 Task: Create a section Agile Aviators and in the section, add a milestone Business Intelligence Development in the project AgileCircle
Action: Mouse moved to (74, 329)
Screenshot: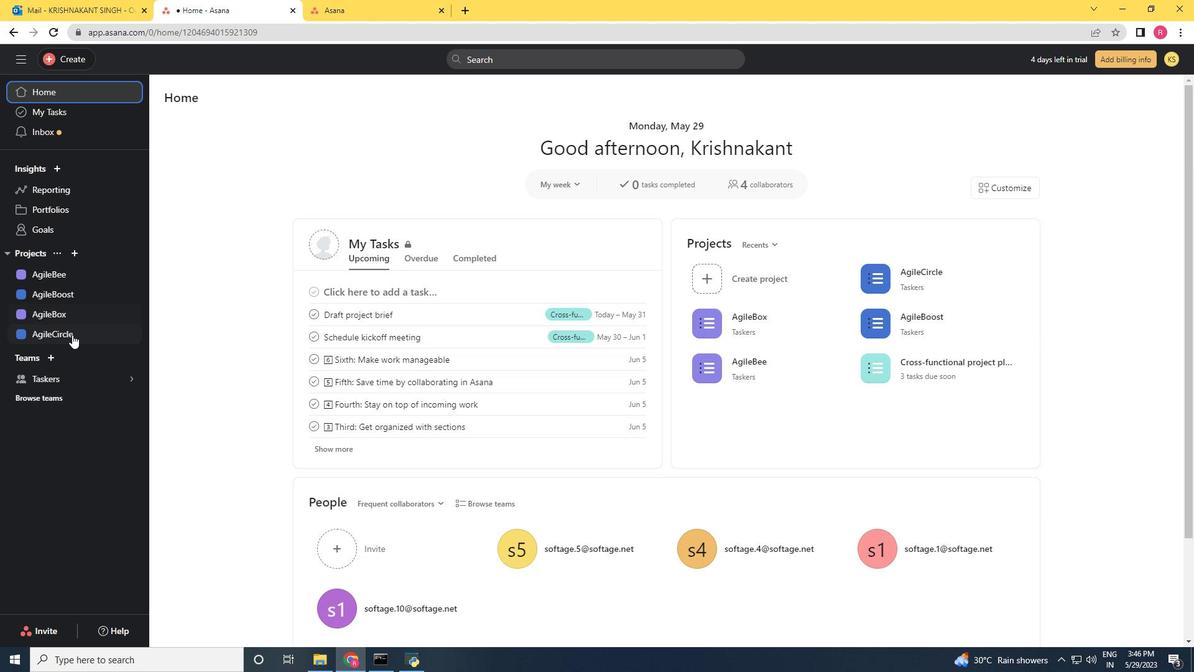 
Action: Mouse pressed left at (74, 329)
Screenshot: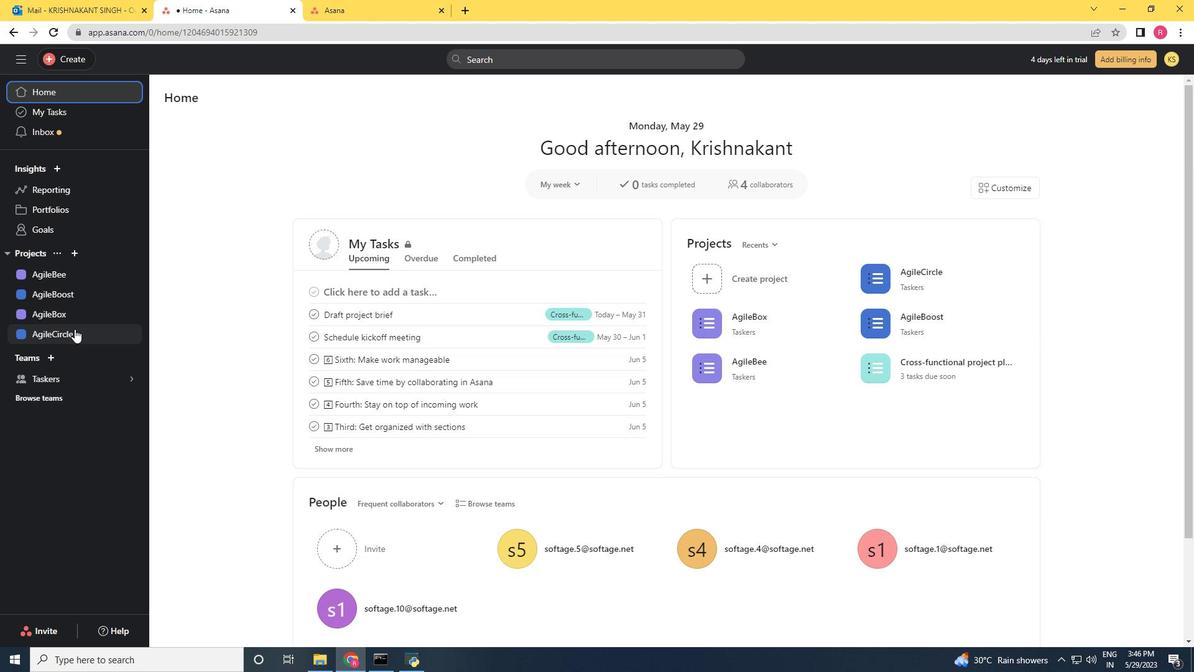 
Action: Mouse moved to (286, 496)
Screenshot: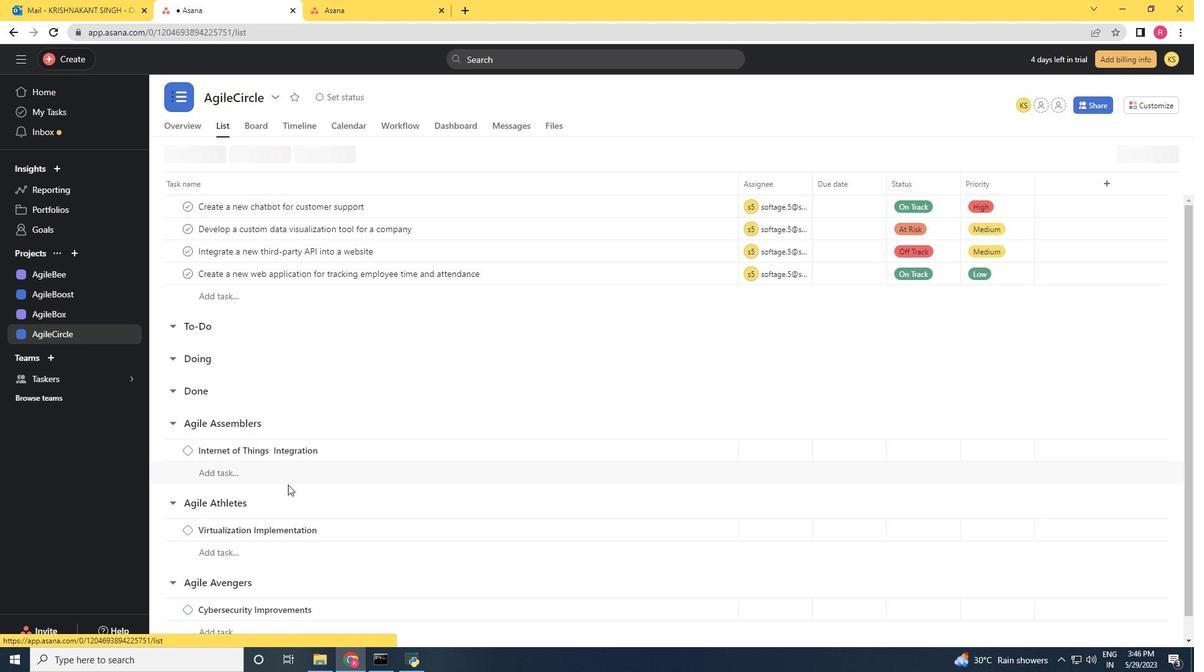 
Action: Mouse scrolled (286, 495) with delta (0, 0)
Screenshot: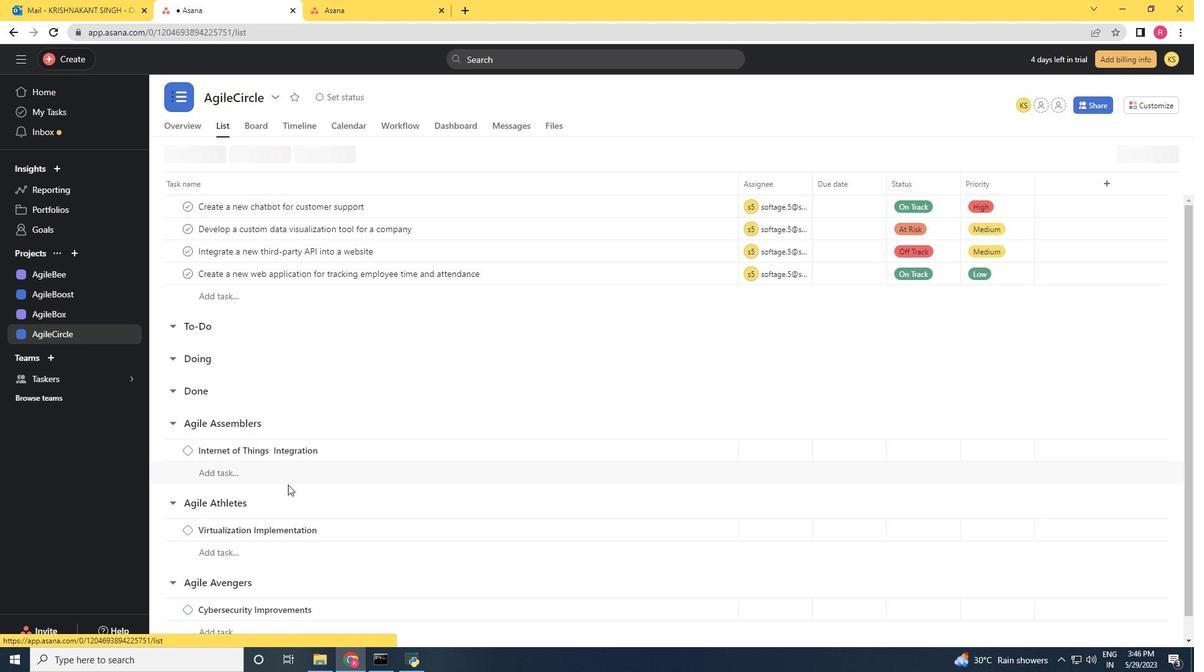 
Action: Mouse moved to (286, 498)
Screenshot: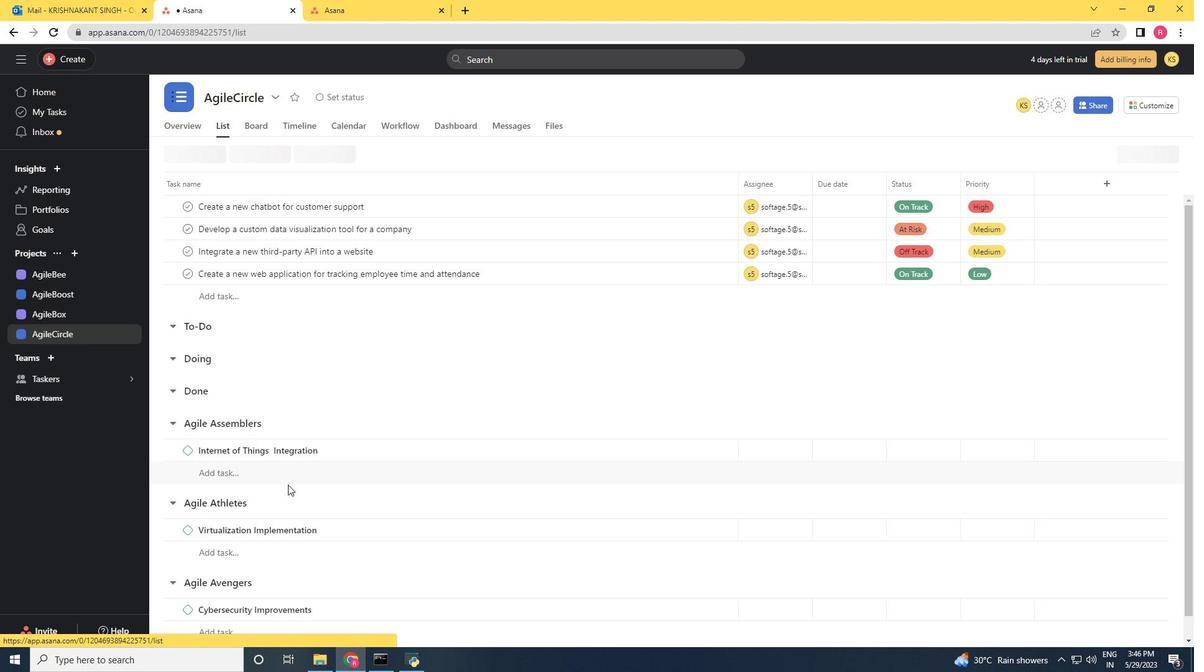 
Action: Mouse scrolled (286, 497) with delta (0, 0)
Screenshot: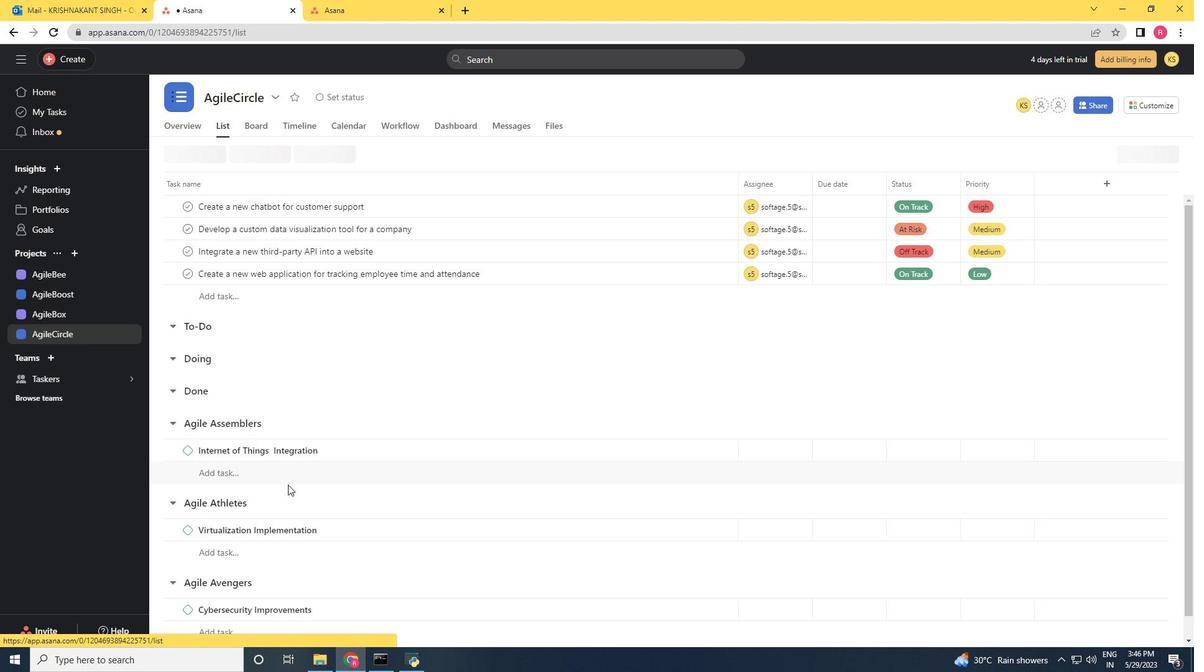 
Action: Mouse moved to (286, 498)
Screenshot: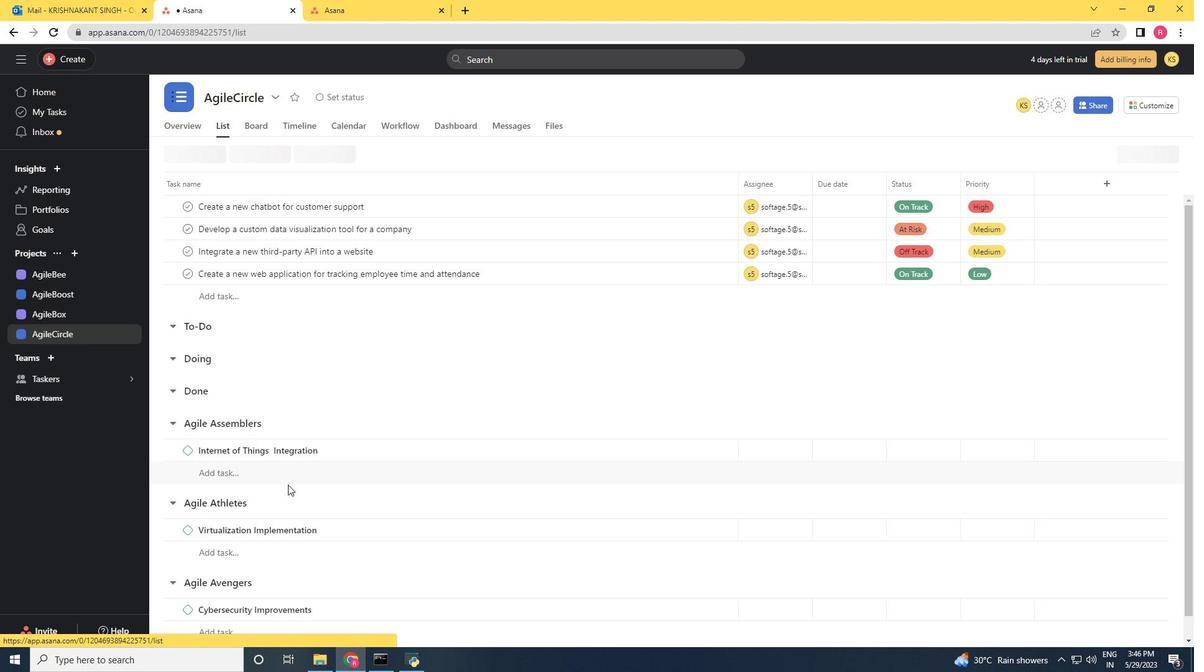 
Action: Mouse scrolled (286, 497) with delta (0, 0)
Screenshot: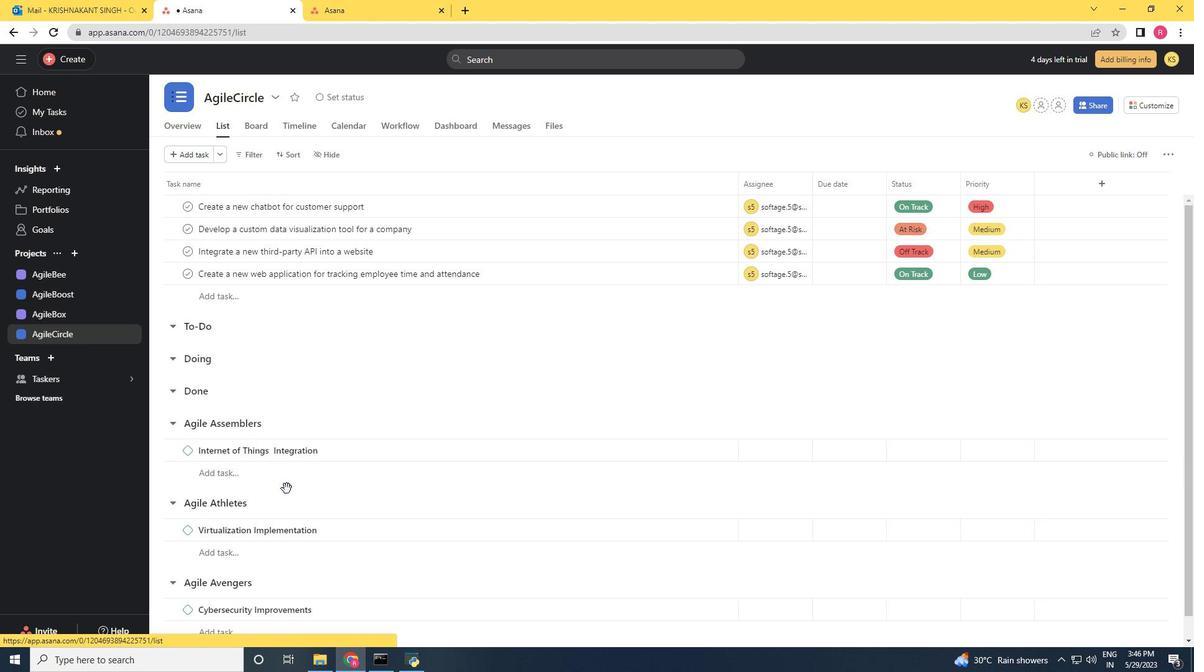 
Action: Mouse scrolled (286, 497) with delta (0, 0)
Screenshot: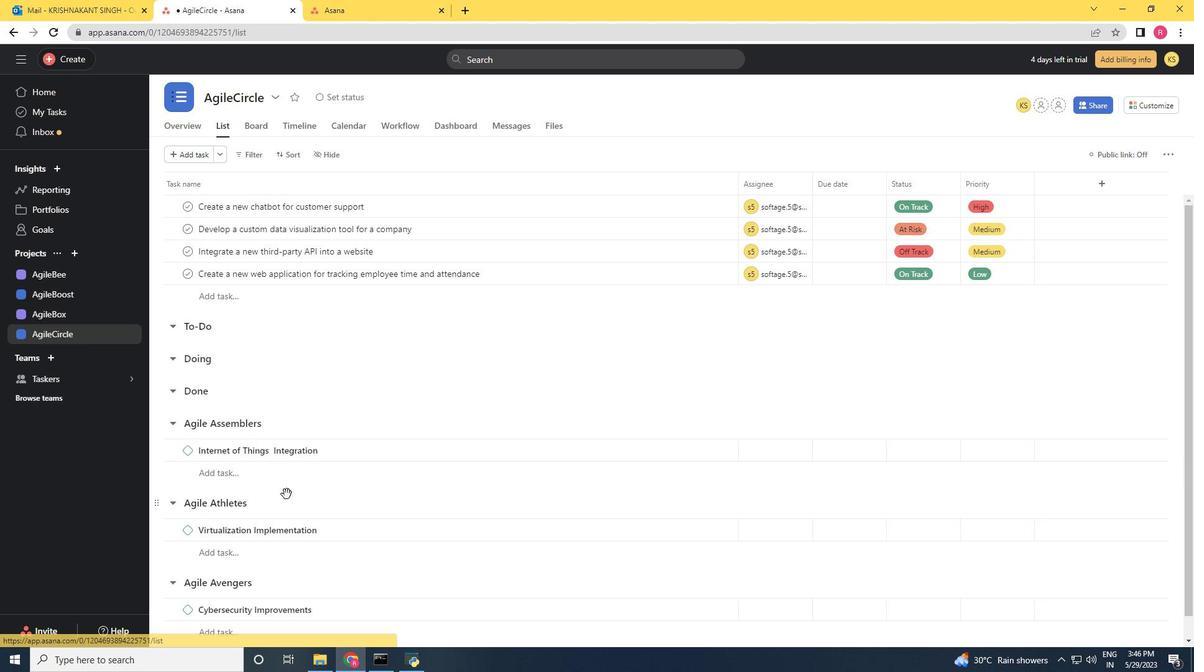 
Action: Mouse scrolled (286, 497) with delta (0, 0)
Screenshot: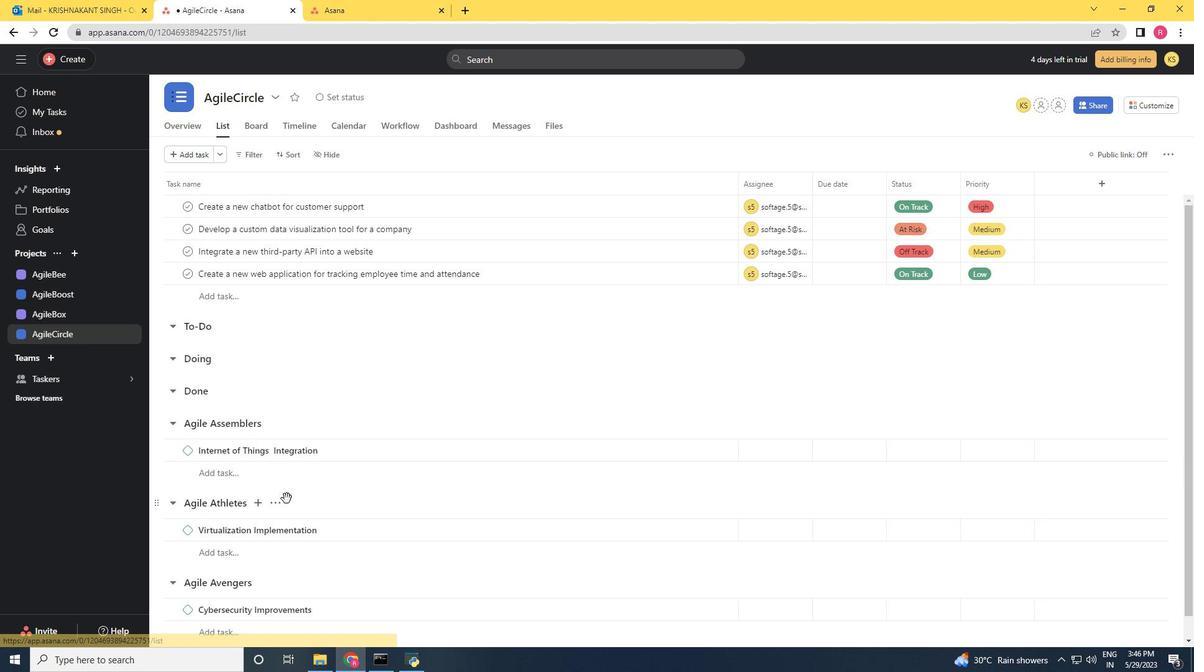 
Action: Mouse moved to (215, 634)
Screenshot: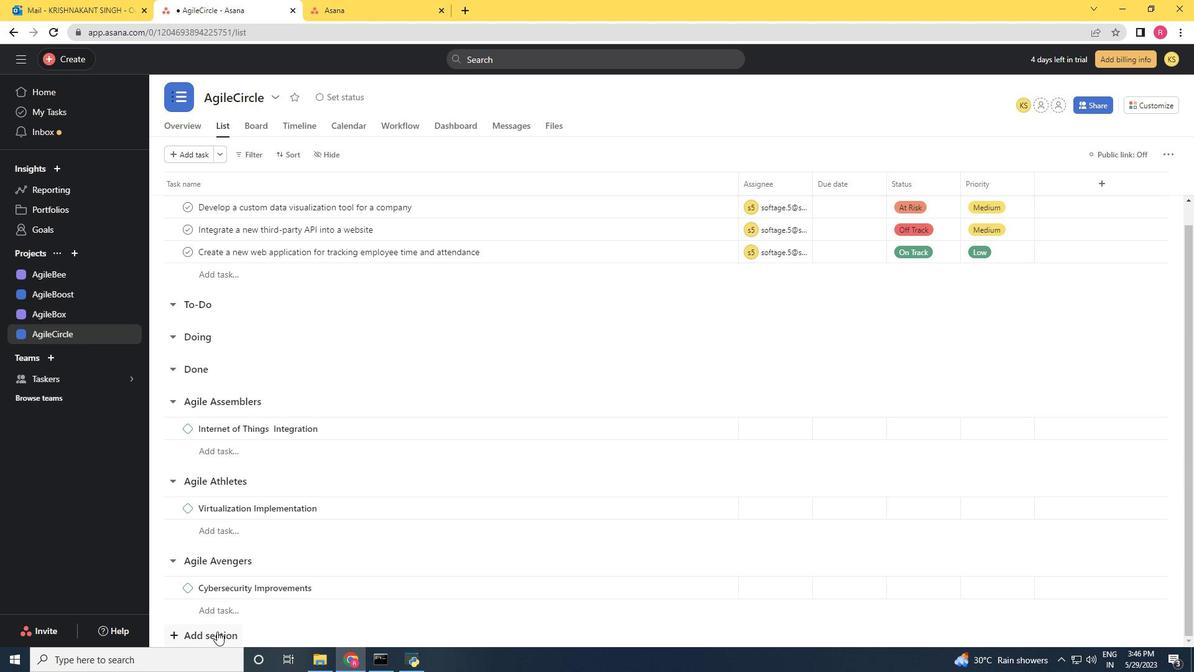 
Action: Mouse pressed left at (215, 634)
Screenshot: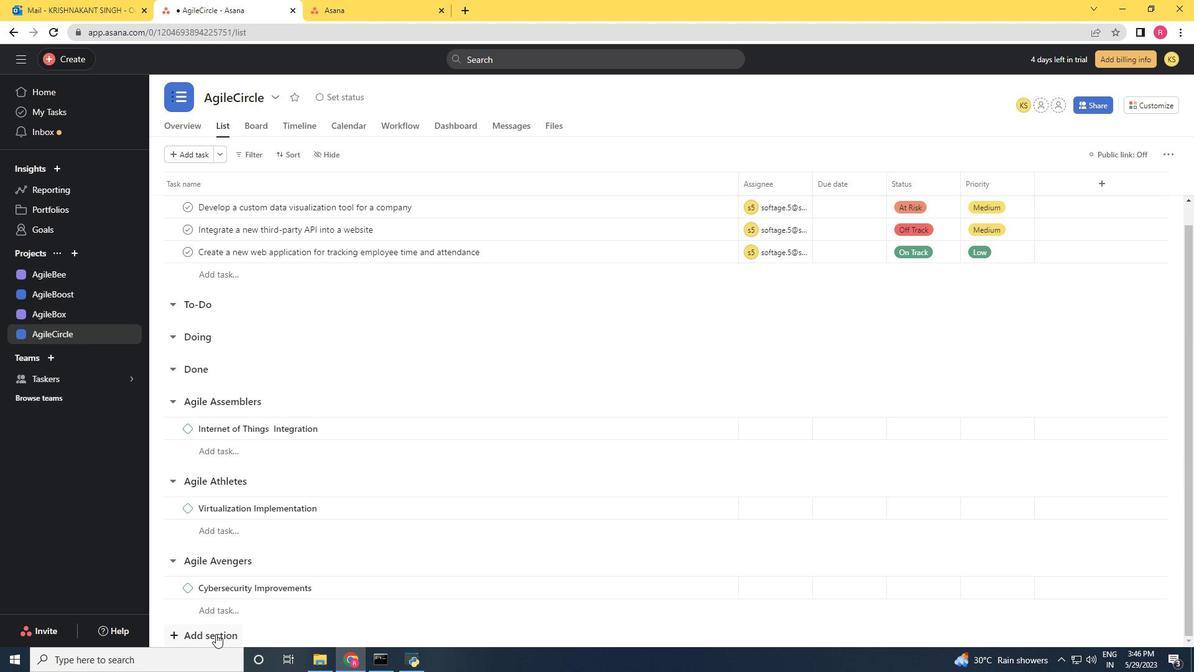 
Action: Mouse scrolled (215, 633) with delta (0, 0)
Screenshot: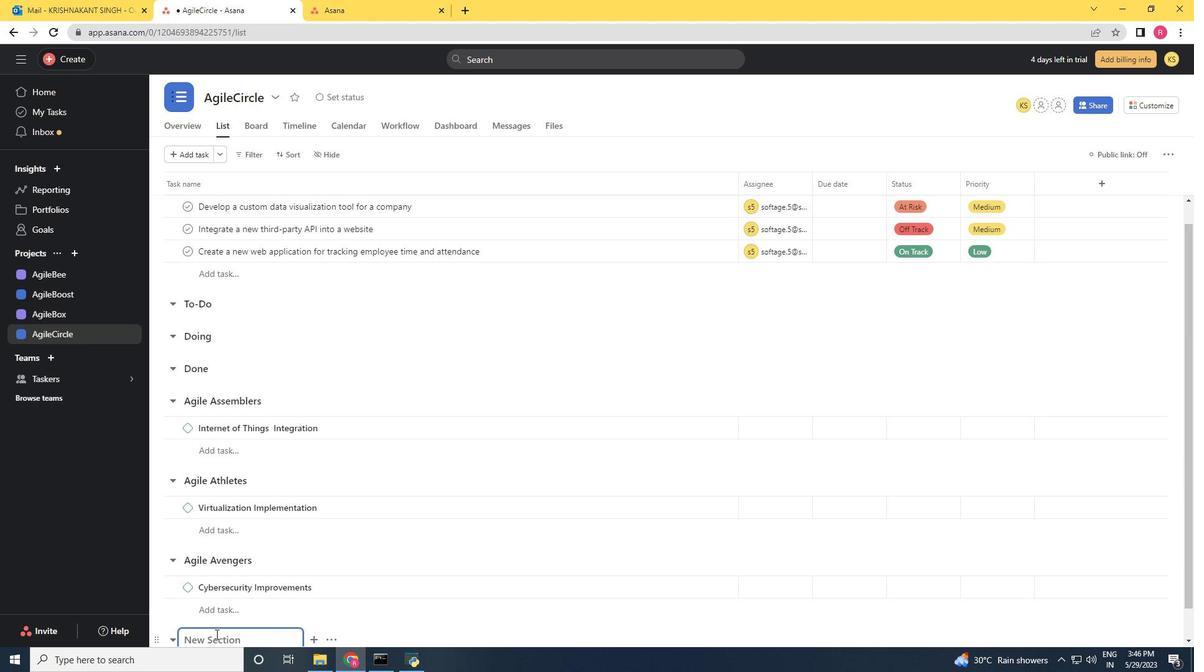 
Action: Mouse scrolled (215, 633) with delta (0, 0)
Screenshot: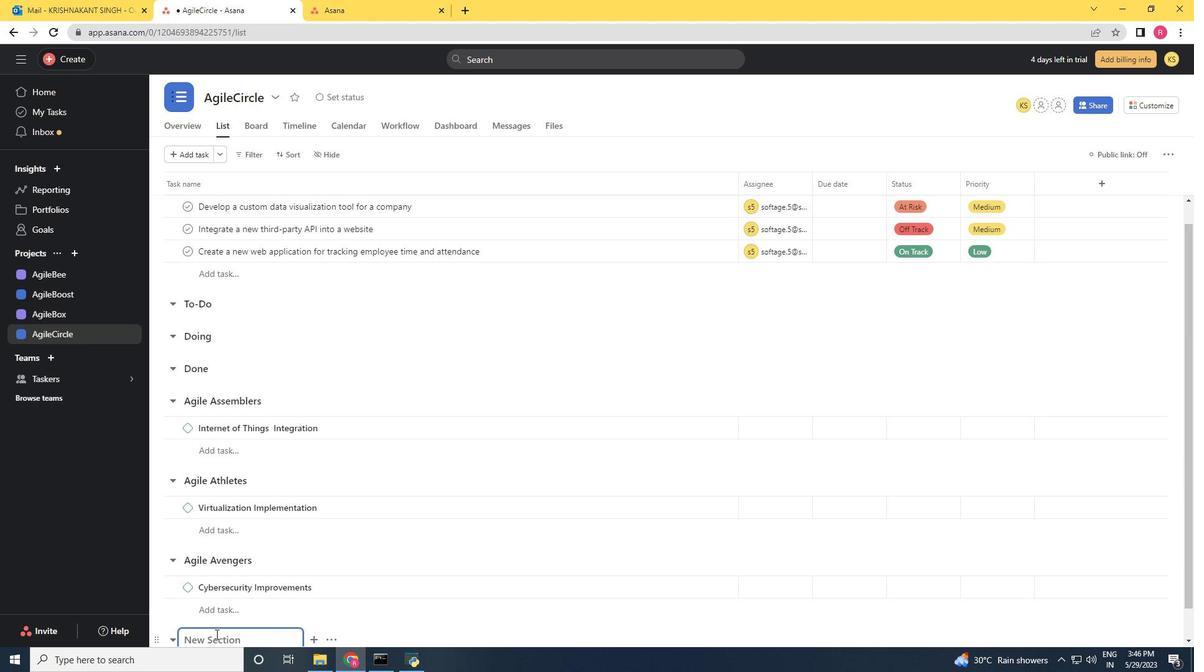 
Action: Mouse scrolled (215, 633) with delta (0, 0)
Screenshot: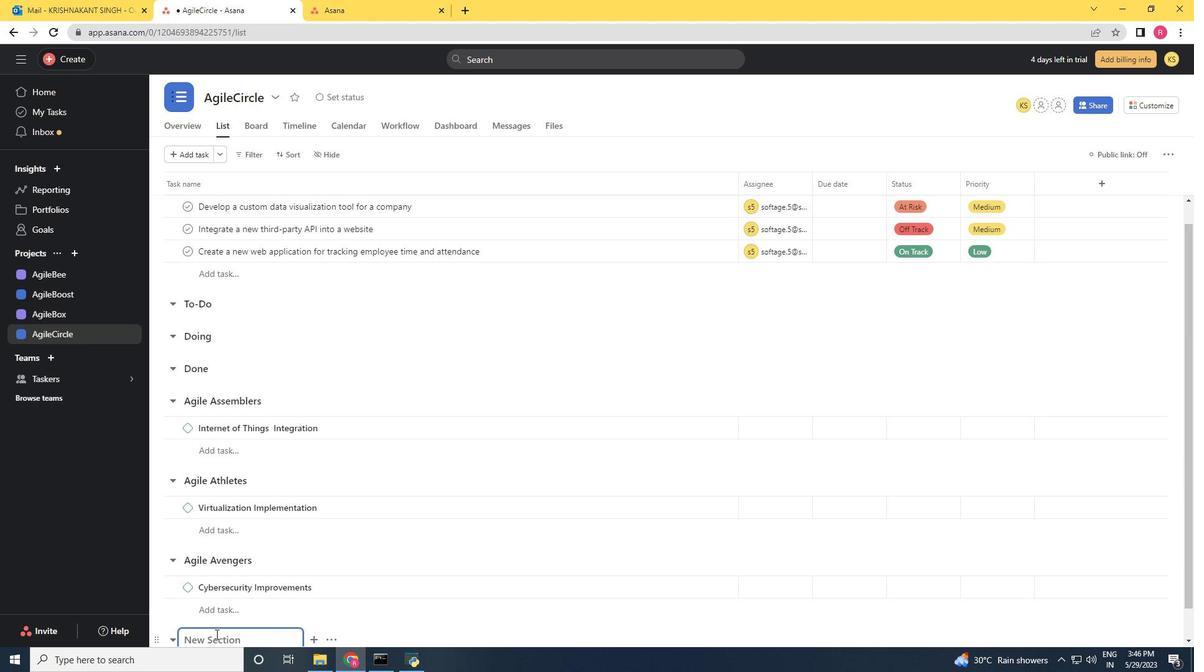 
Action: Mouse moved to (584, 490)
Screenshot: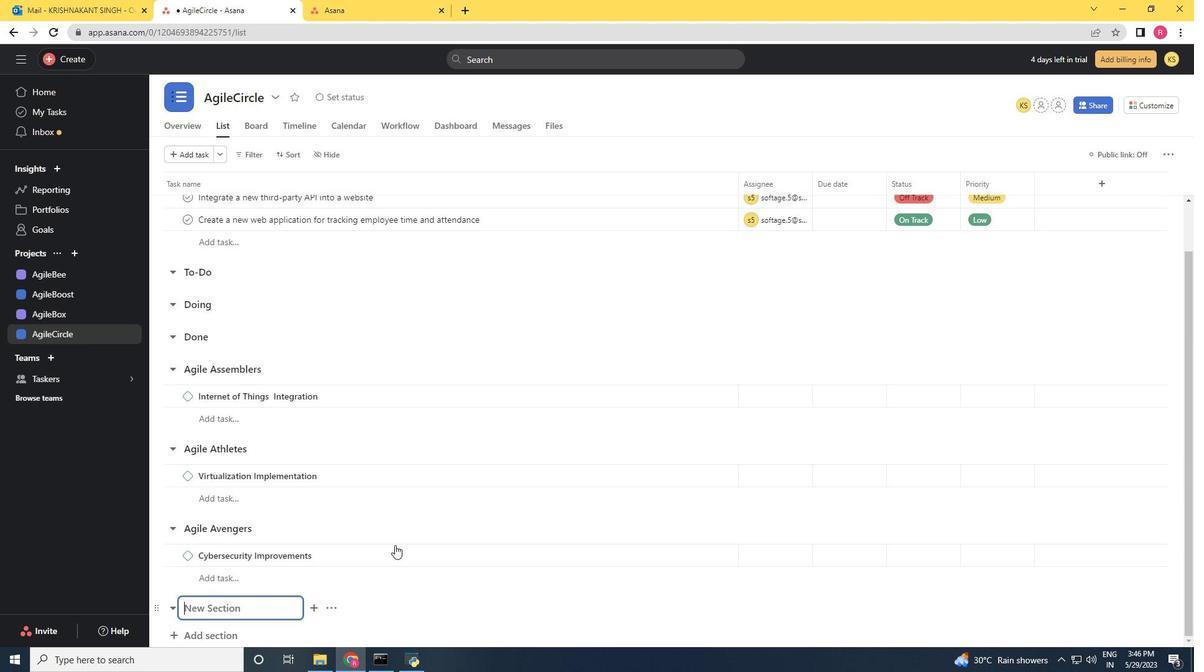 
Action: Key pressed <Key.shift>Agile<Key.space><Key.shift>Aviators<Key.enter><Key.shift>B<Key.shift>usiness<Key.space><Key.shift>Inter<Key.backspace>lligence<Key.space><Key.shift>Dvelopment<Key.space><Key.backspace><Key.backspace><Key.backspace><Key.backspace><Key.backspace><Key.backspace><Key.backspace><Key.backspace><Key.backspace><Key.backspace>evelopment<Key.space><Key.enter>
Screenshot: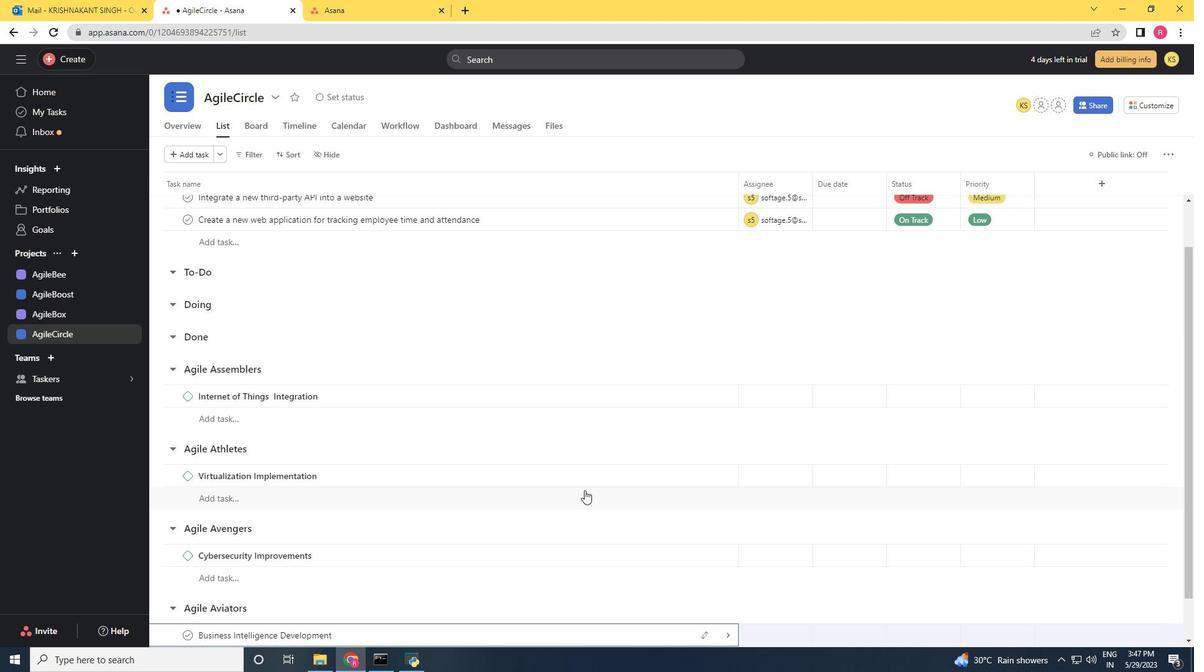 
Action: Mouse moved to (418, 563)
Screenshot: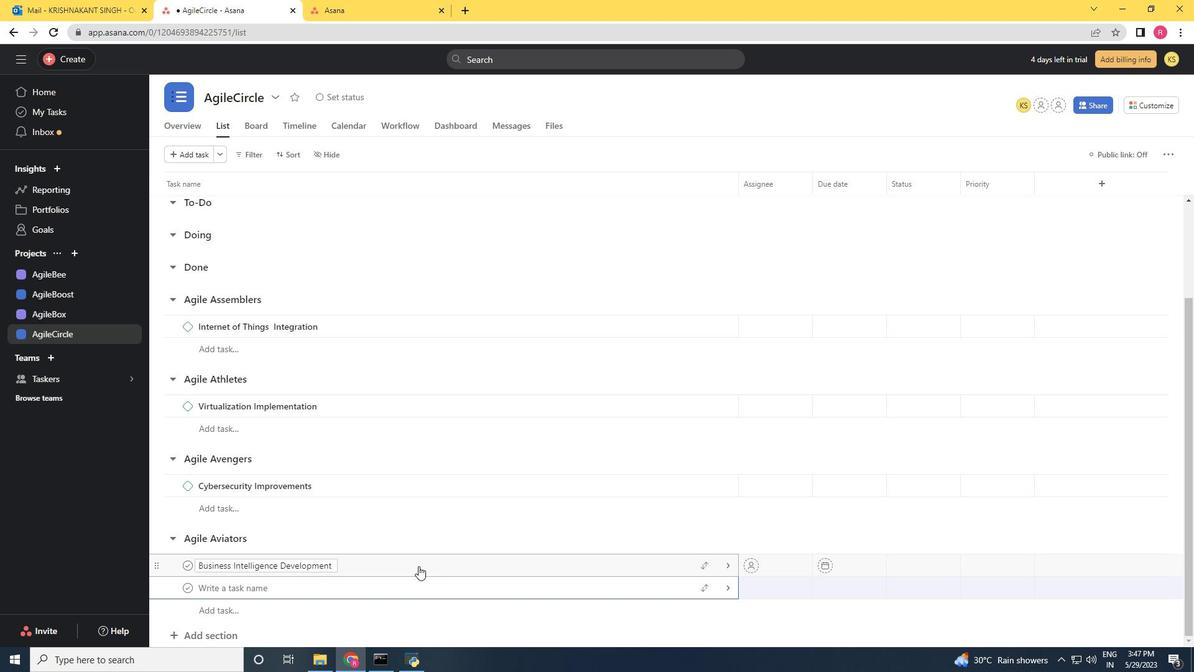 
Action: Mouse pressed left at (418, 563)
Screenshot: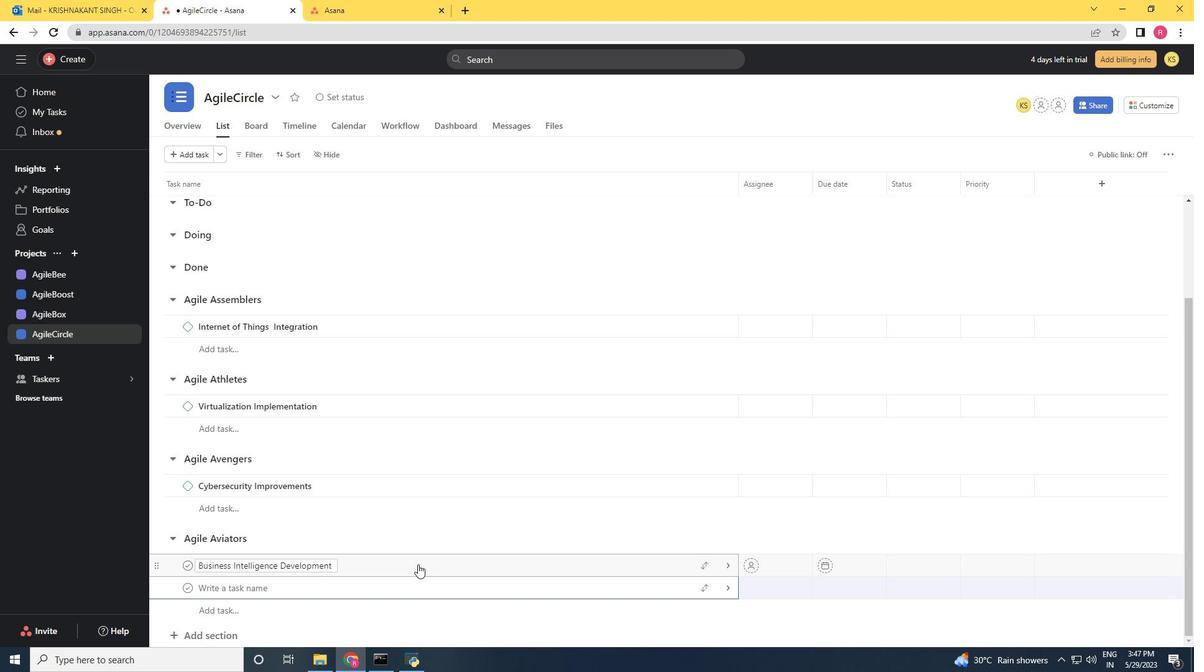 
Action: Mouse moved to (412, 587)
Screenshot: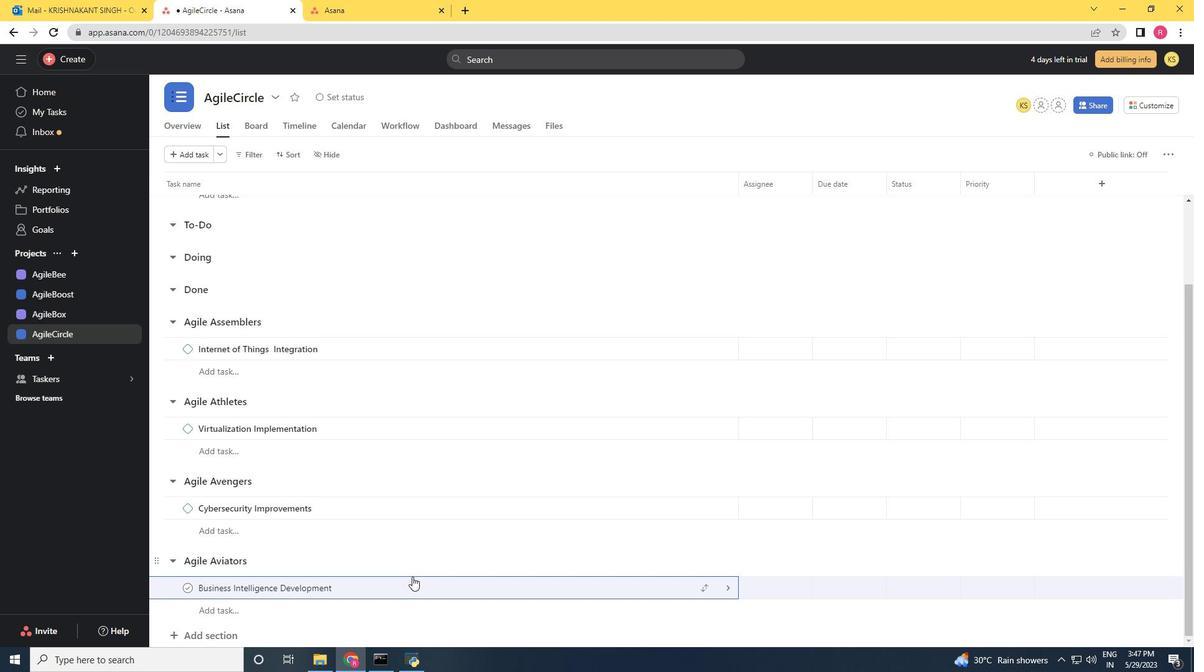 
Action: Mouse pressed right at (412, 587)
Screenshot: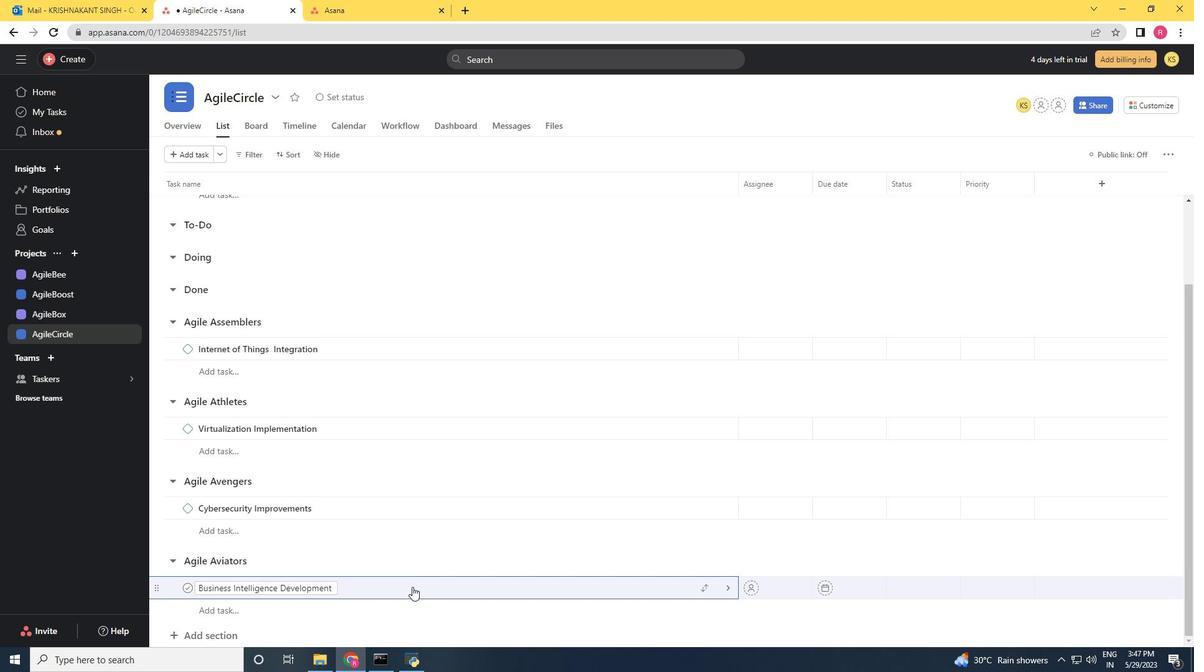 
Action: Mouse moved to (464, 523)
Screenshot: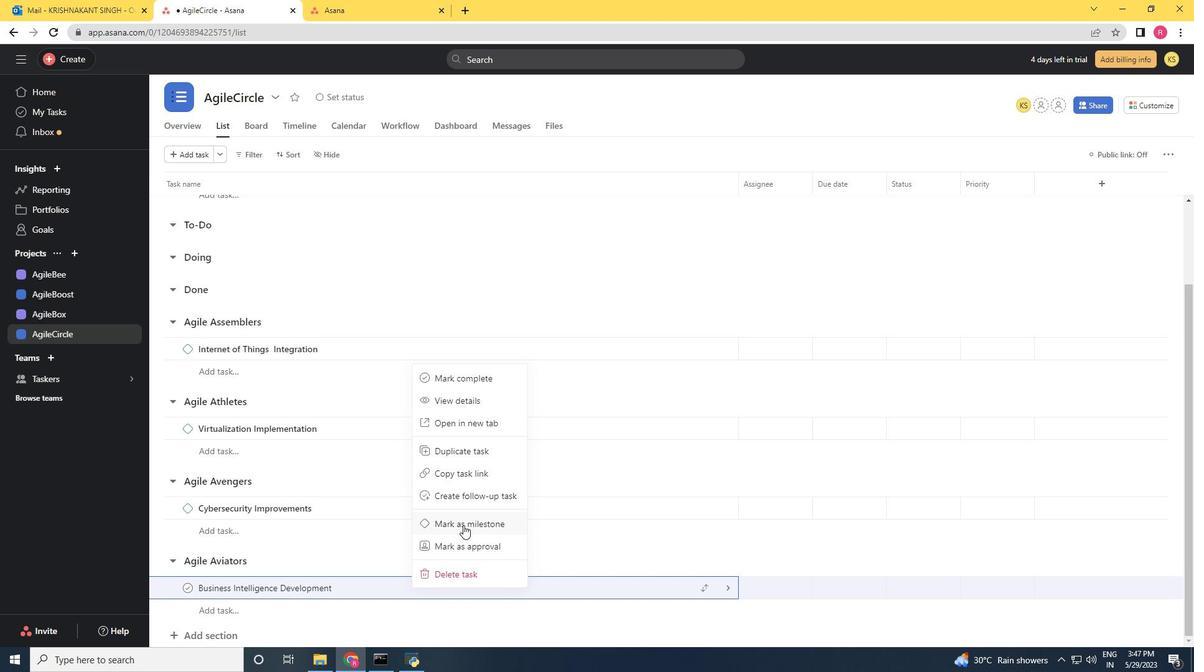
Action: Mouse pressed left at (464, 523)
Screenshot: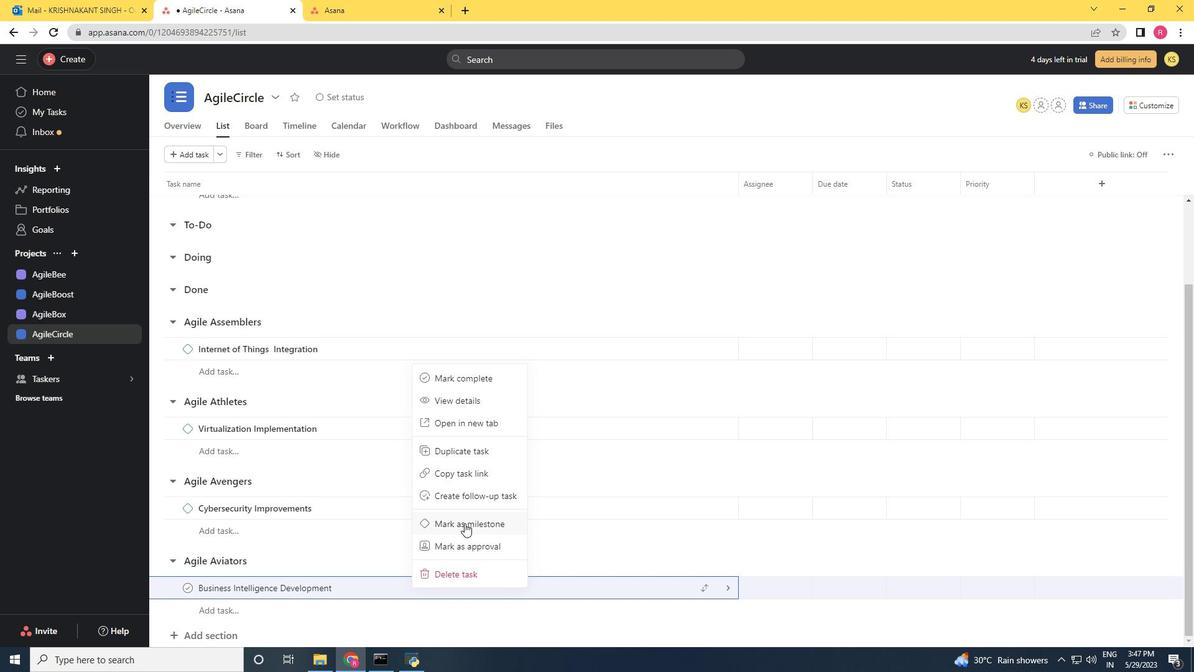 
Action: Mouse moved to (380, 515)
Screenshot: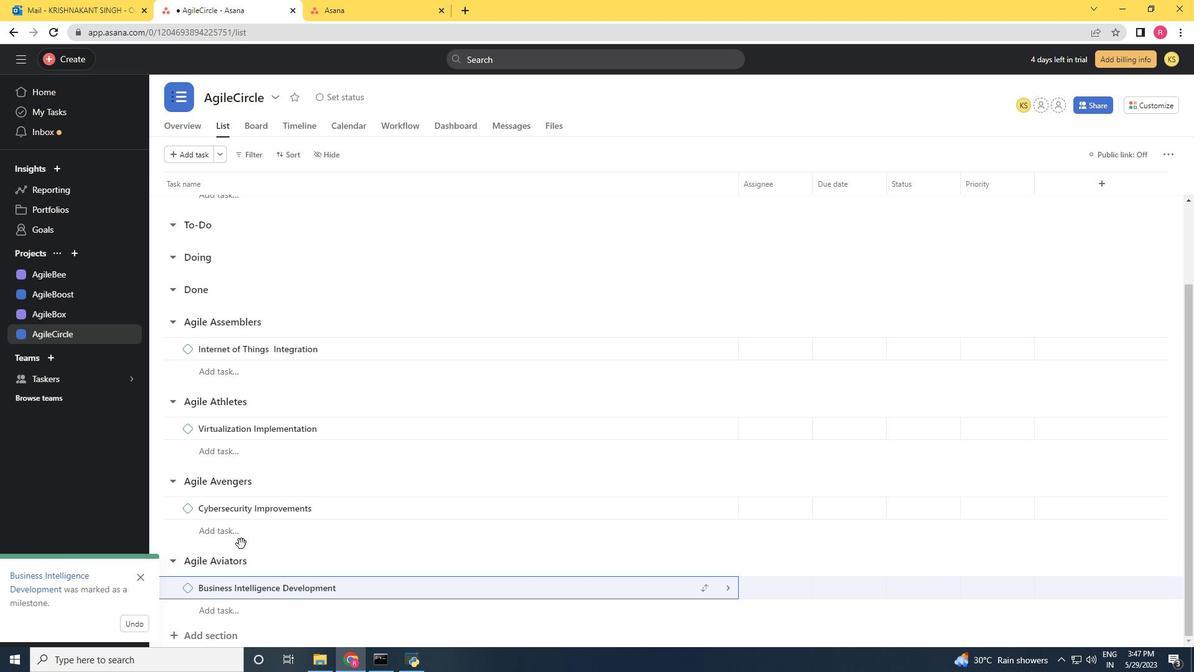 
